 Task: Attach the 'monthly budget' document to the 'Monthly Business Review' event on July 2, 2023, in Outlook Calendar.
Action: Mouse moved to (18, 64)
Screenshot: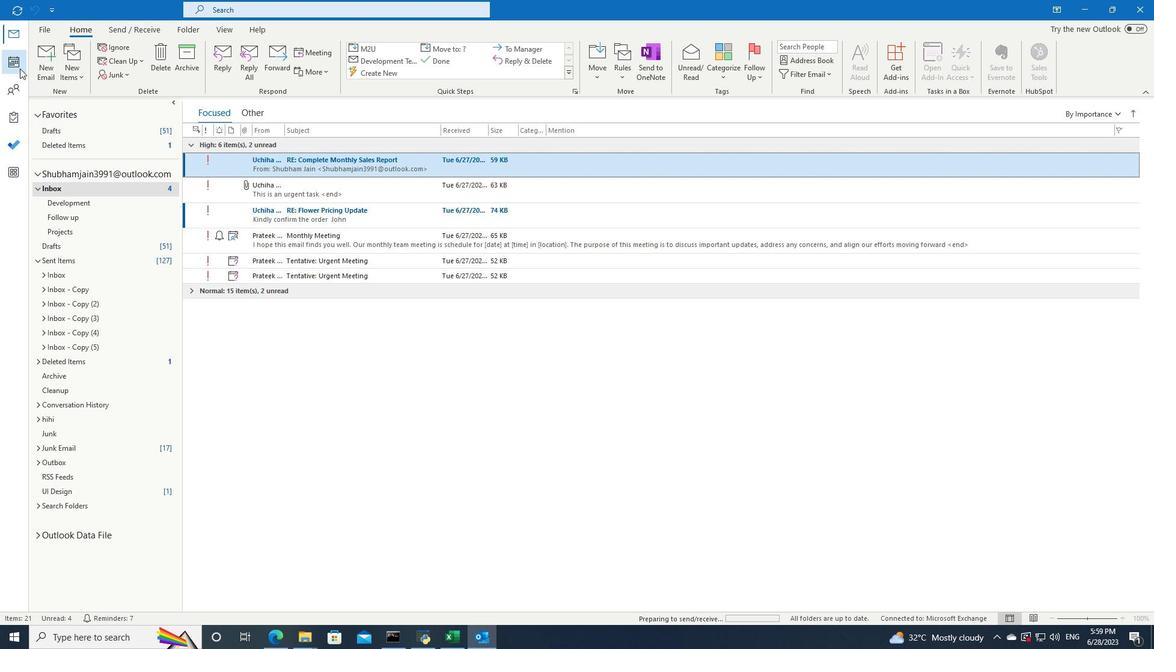 
Action: Mouse pressed left at (18, 64)
Screenshot: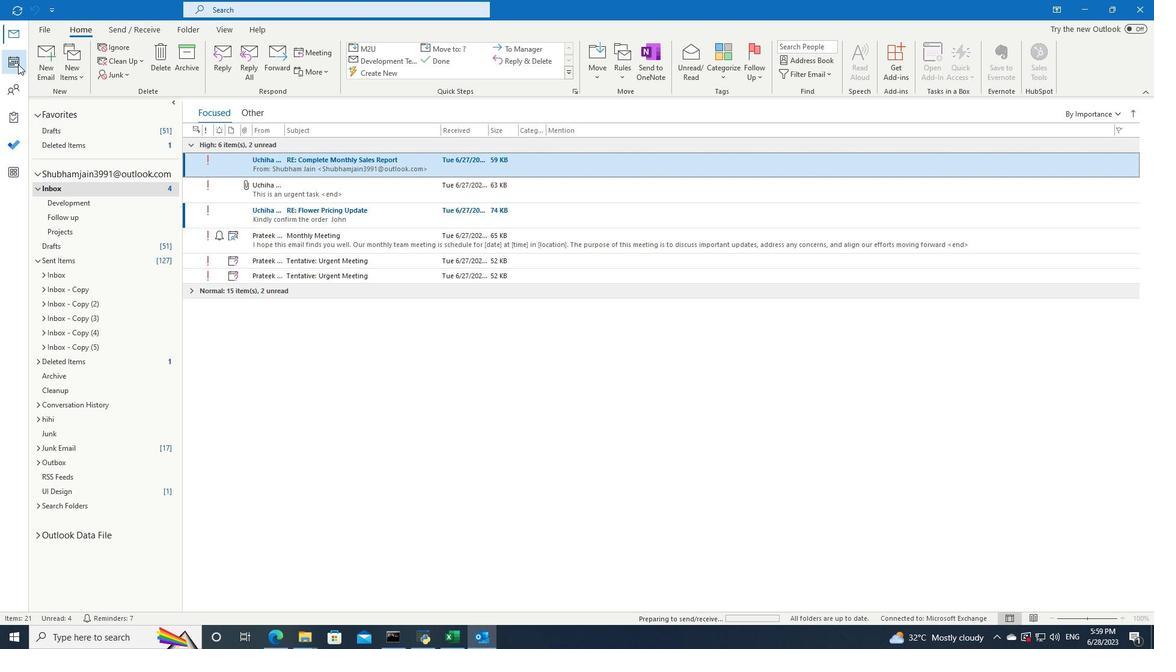 
Action: Mouse moved to (942, 538)
Screenshot: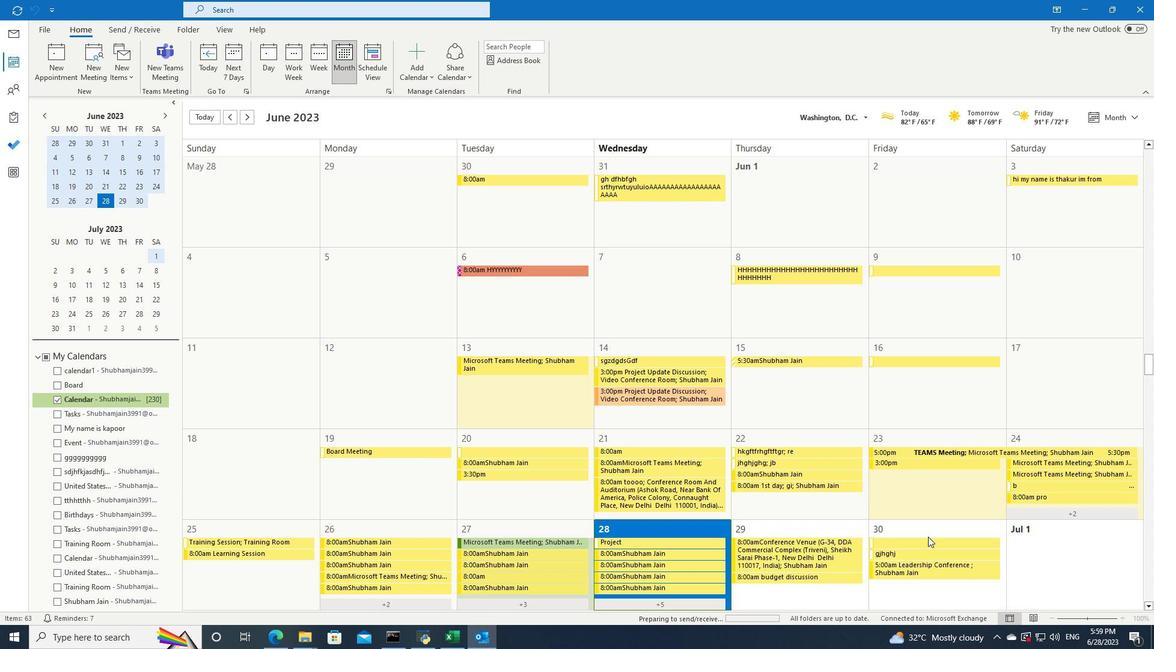 
Action: Mouse scrolled (942, 537) with delta (0, 0)
Screenshot: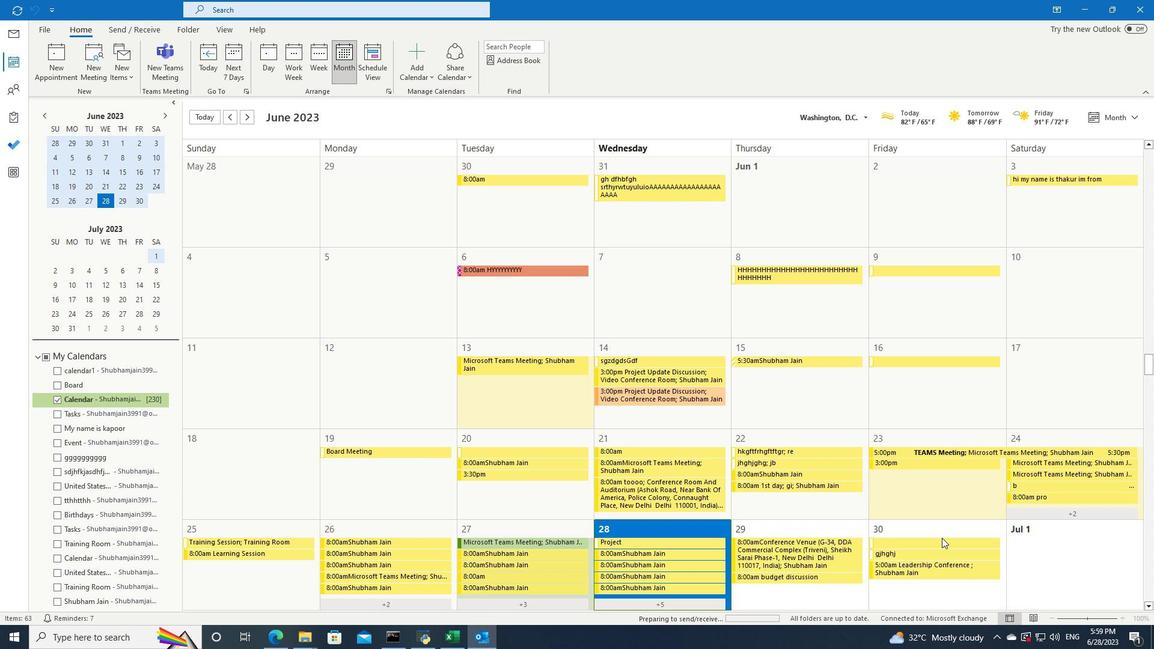 
Action: Mouse scrolled (942, 537) with delta (0, 0)
Screenshot: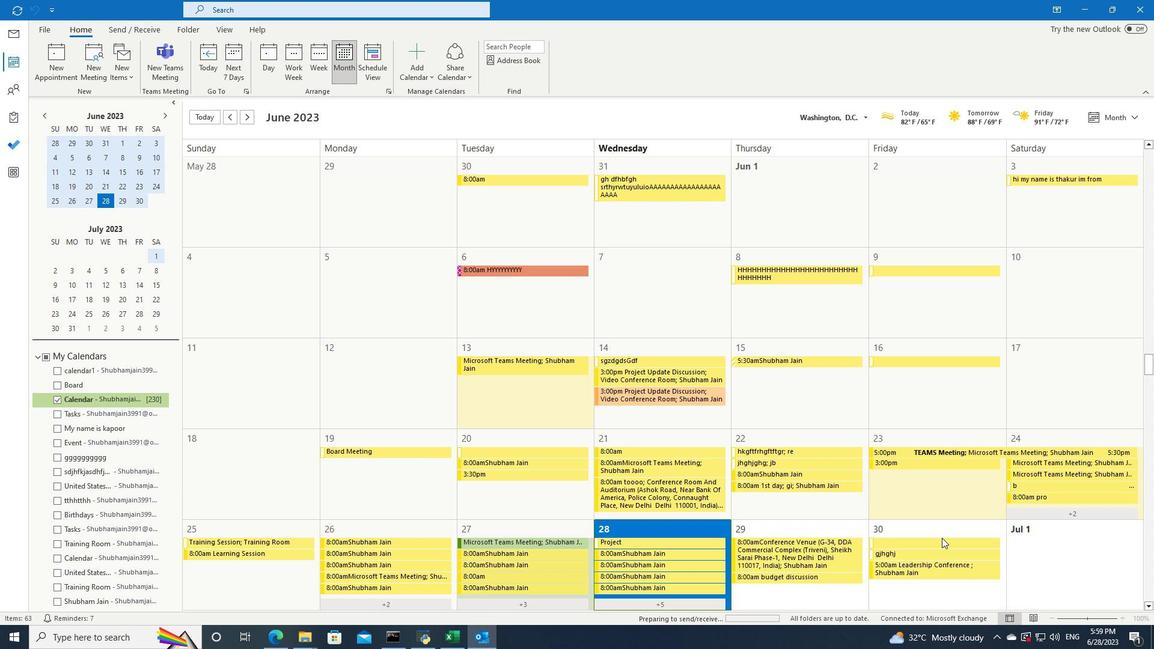 
Action: Mouse scrolled (942, 537) with delta (0, 0)
Screenshot: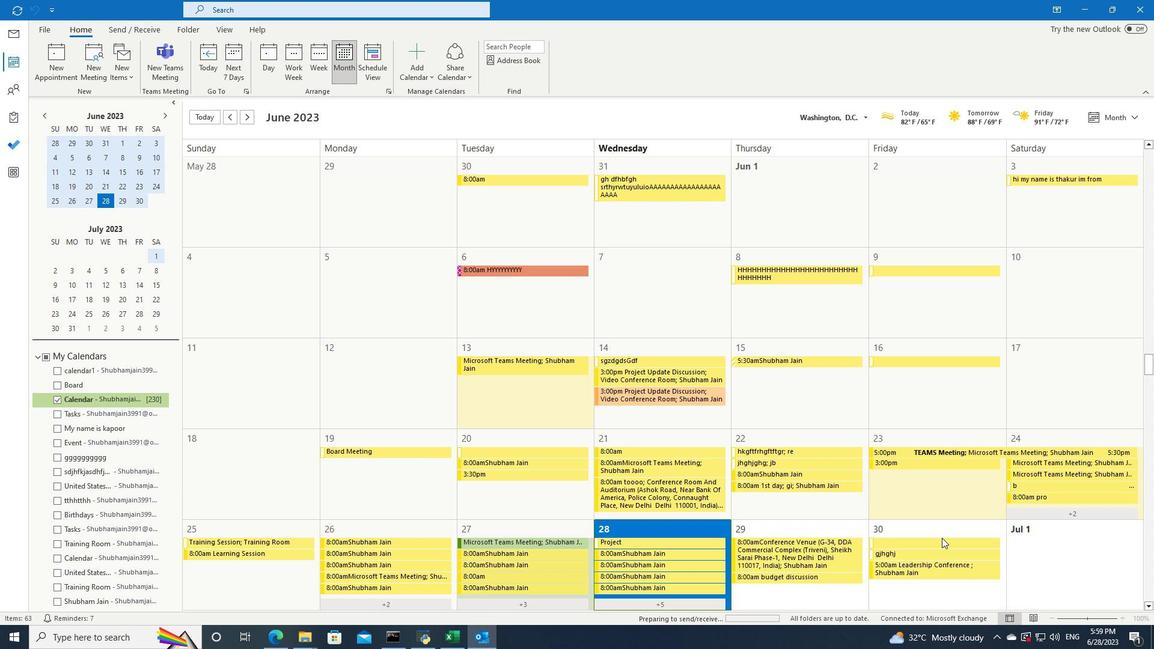 
Action: Mouse moved to (234, 362)
Screenshot: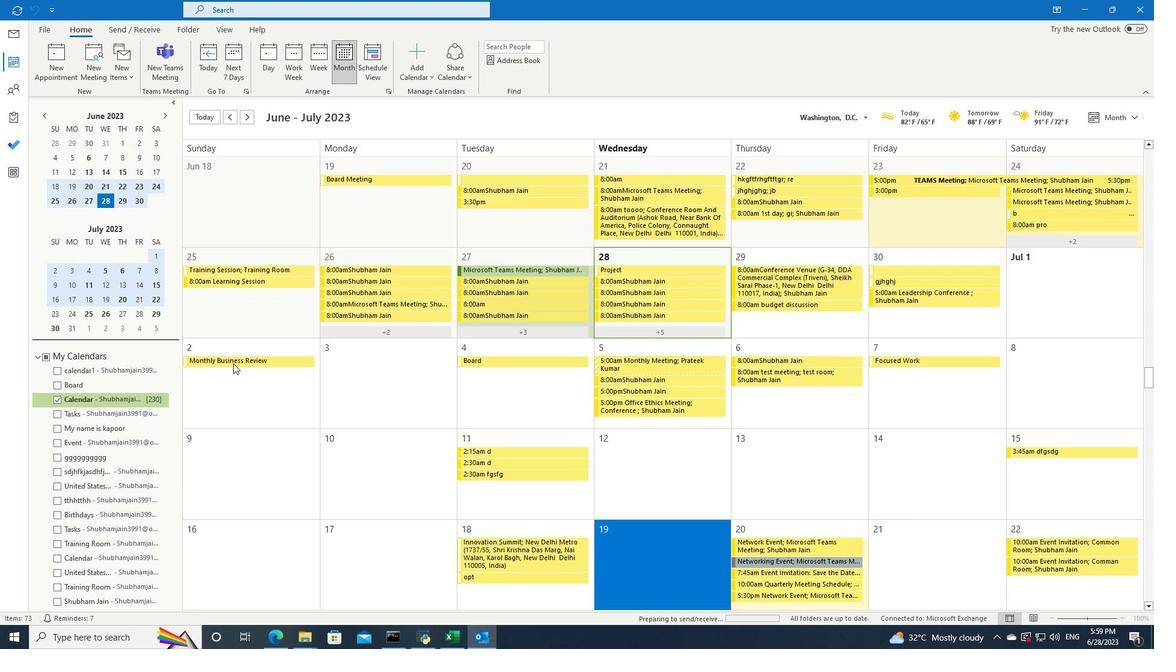 
Action: Mouse pressed left at (234, 362)
Screenshot: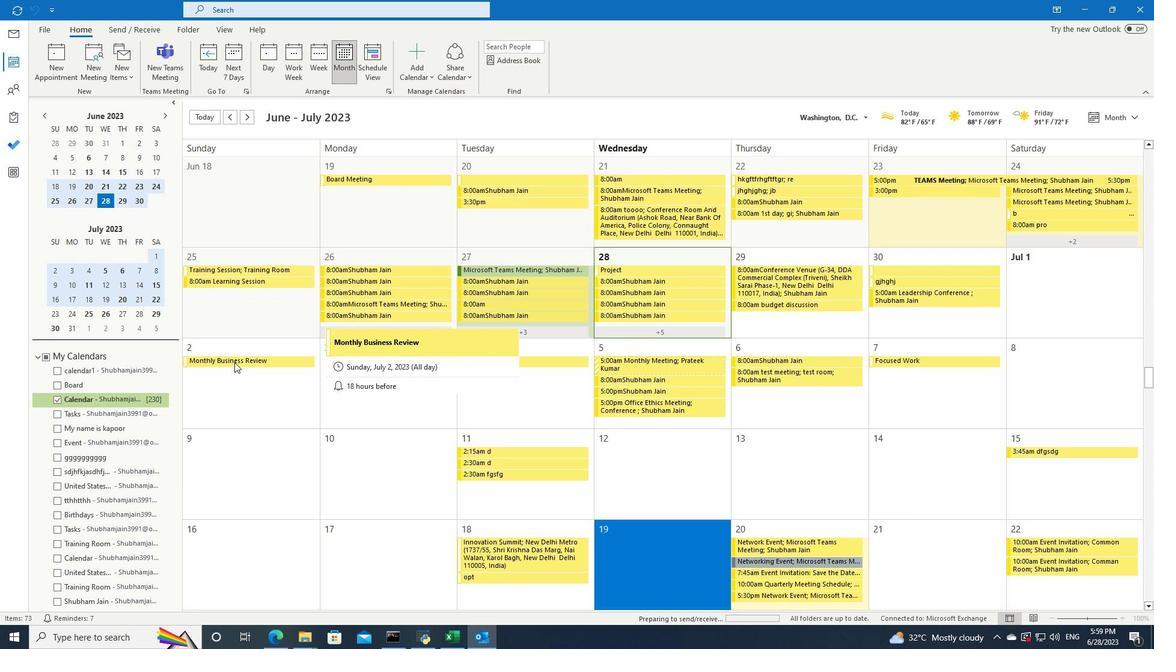 
Action: Mouse pressed left at (234, 362)
Screenshot: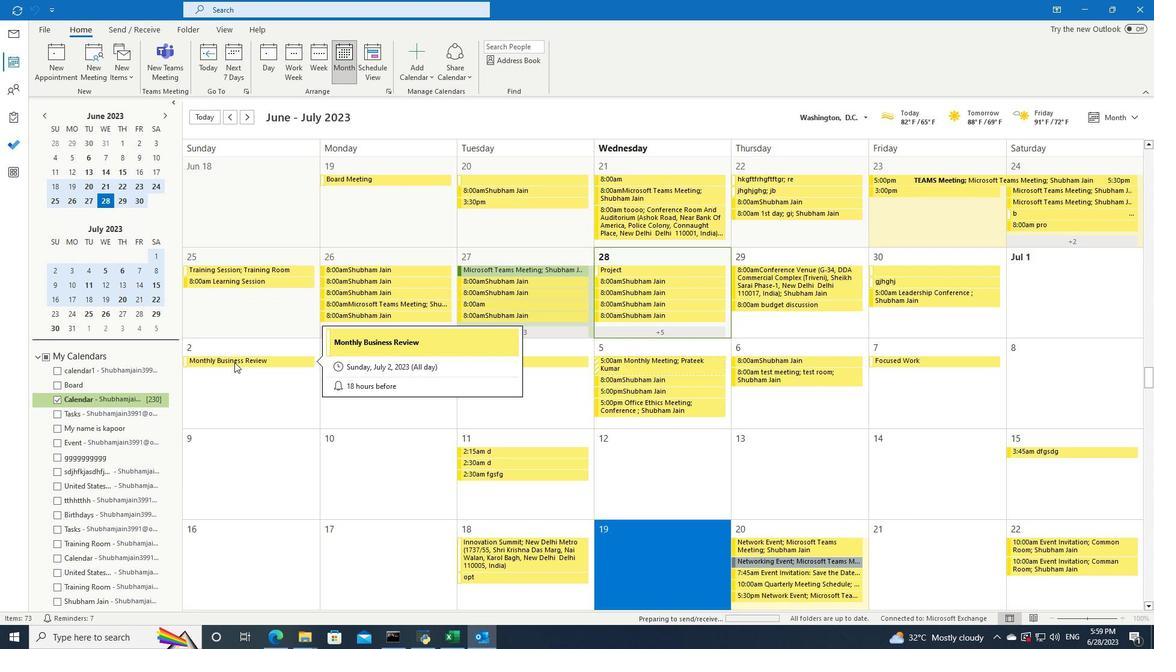 
Action: Mouse moved to (178, 27)
Screenshot: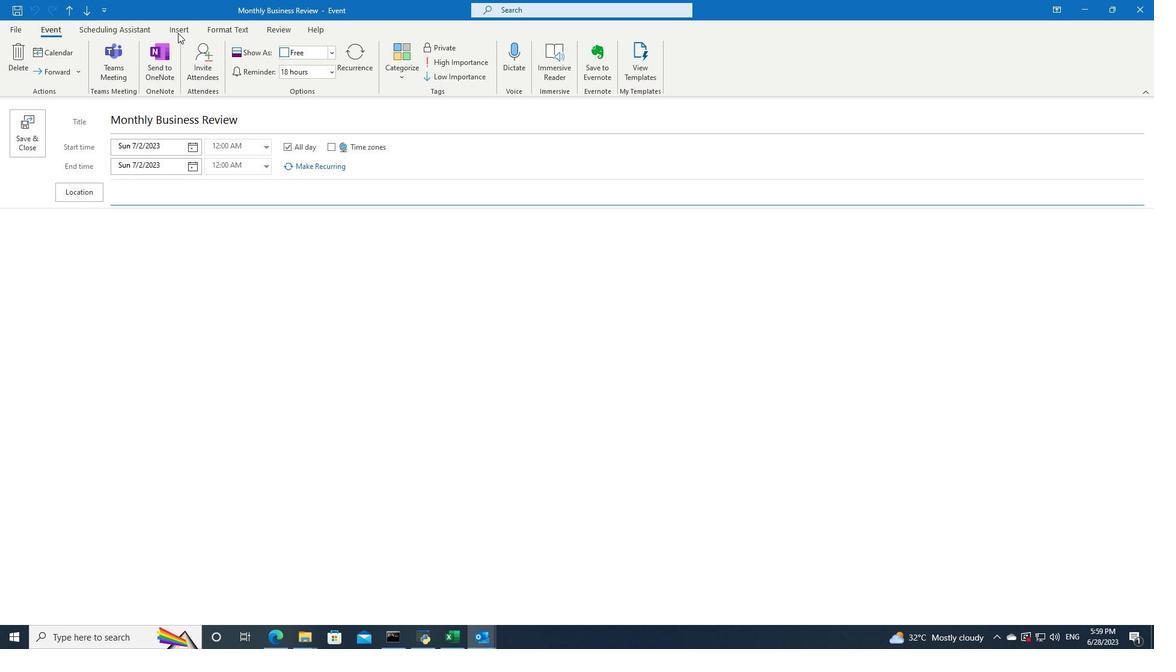 
Action: Mouse pressed left at (178, 27)
Screenshot: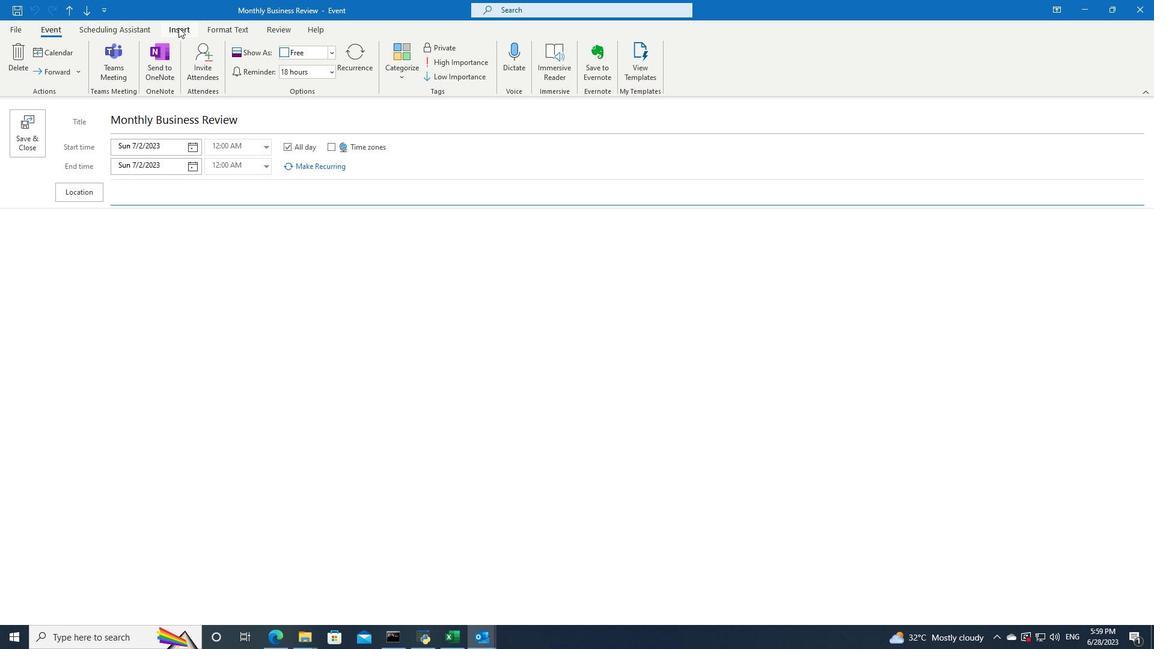 
Action: Mouse moved to (19, 75)
Screenshot: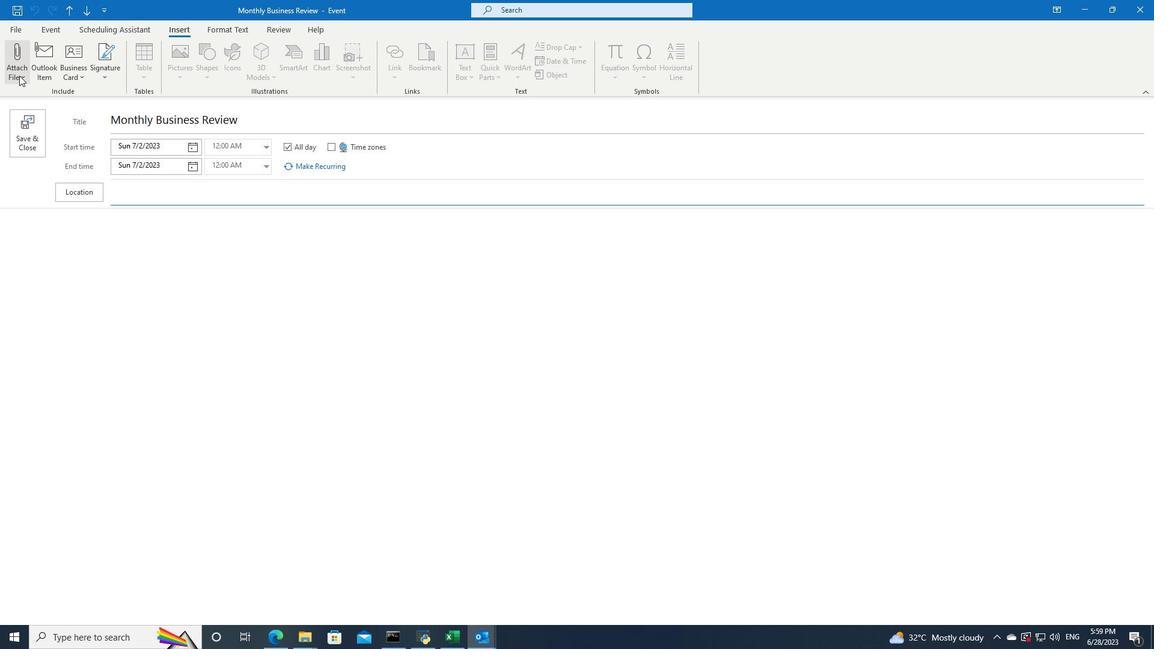 
Action: Mouse pressed left at (19, 75)
Screenshot: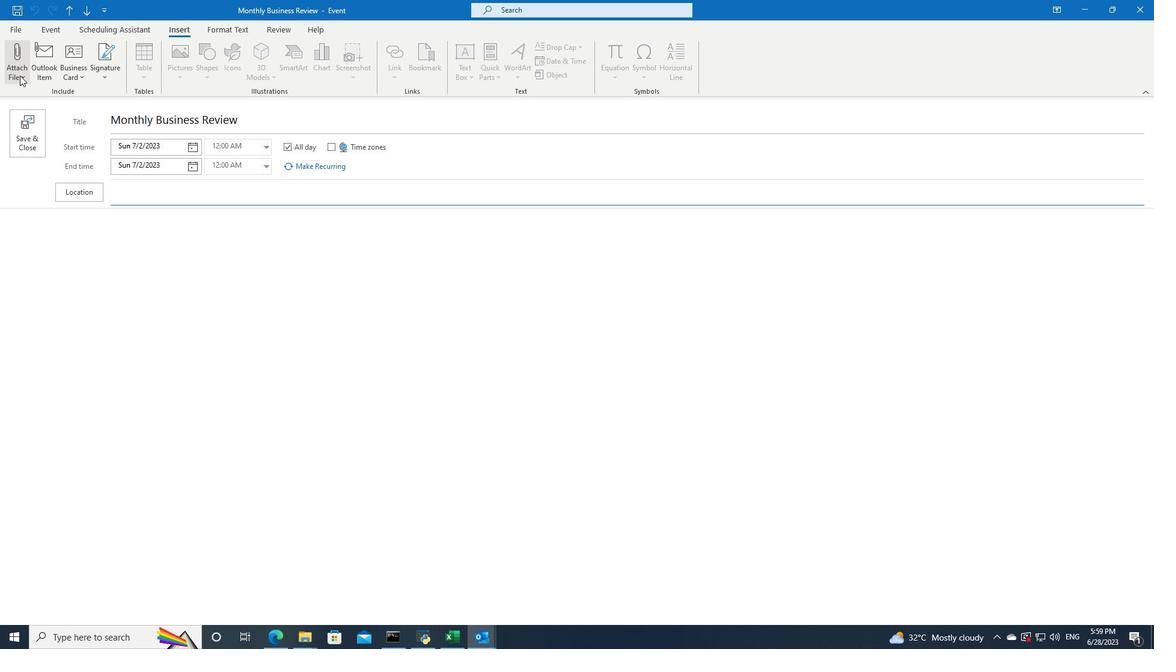 
Action: Mouse moved to (51, 119)
Screenshot: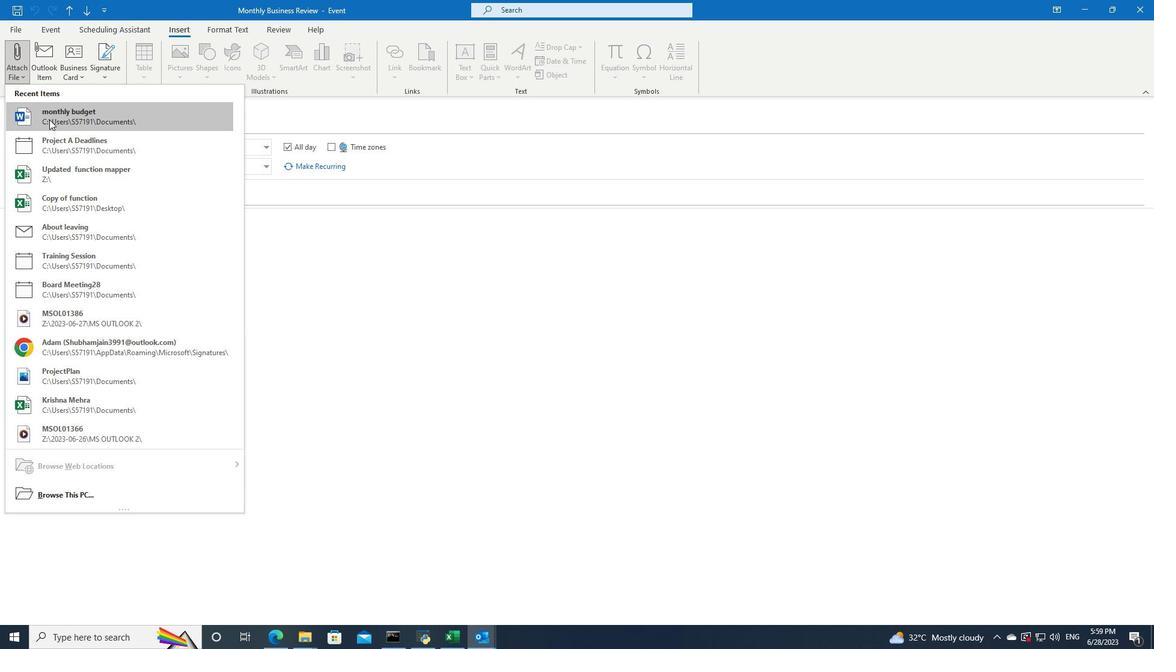 
Action: Mouse pressed left at (51, 119)
Screenshot: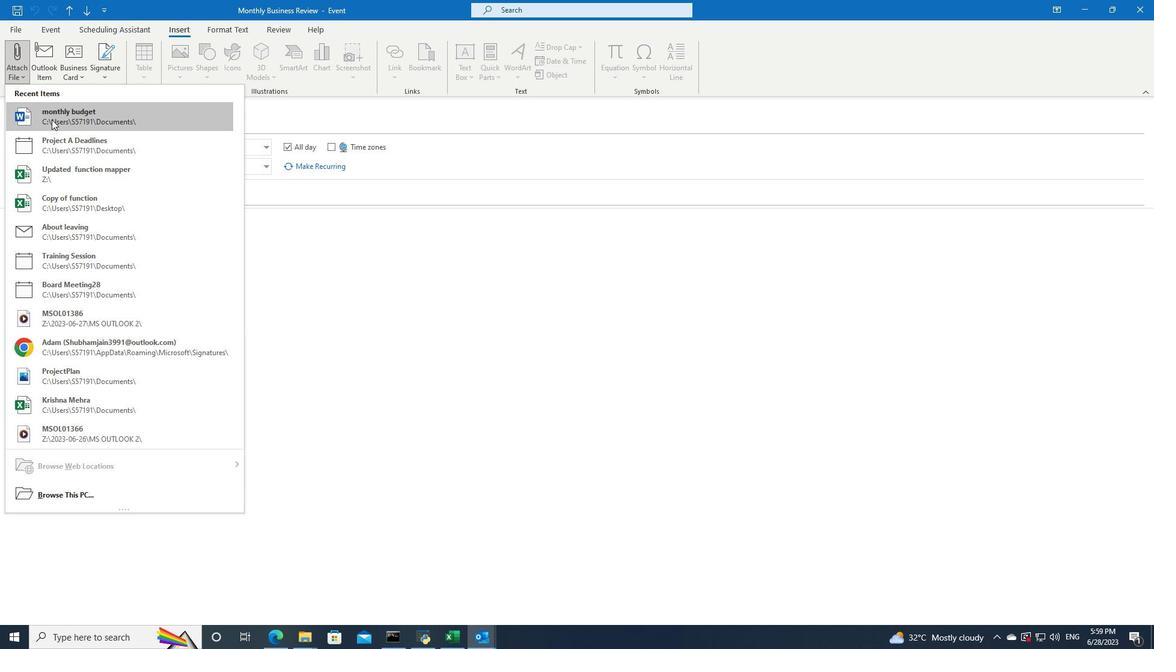 
Action: Mouse moved to (193, 291)
Screenshot: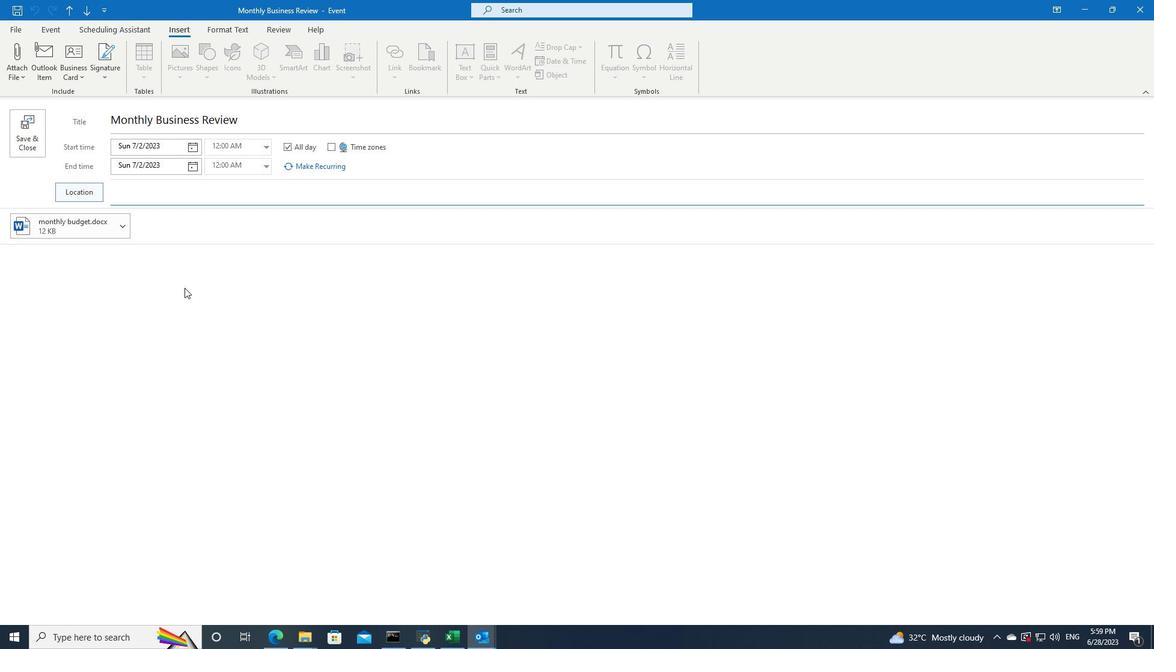 
